 Task: Schedule a session for the yearly physical examination.
Action: Mouse moved to (85, 93)
Screenshot: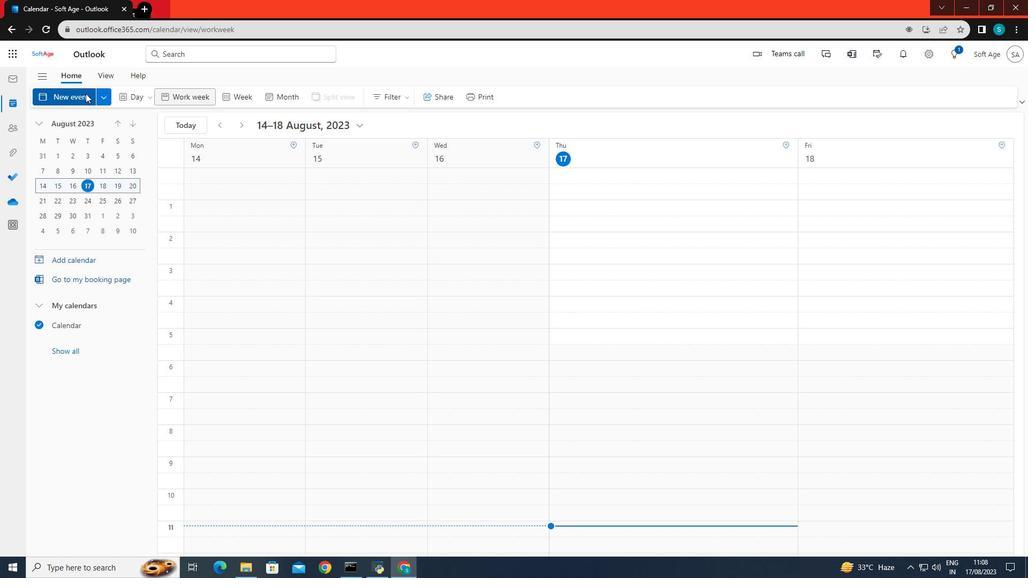 
Action: Mouse pressed left at (85, 93)
Screenshot: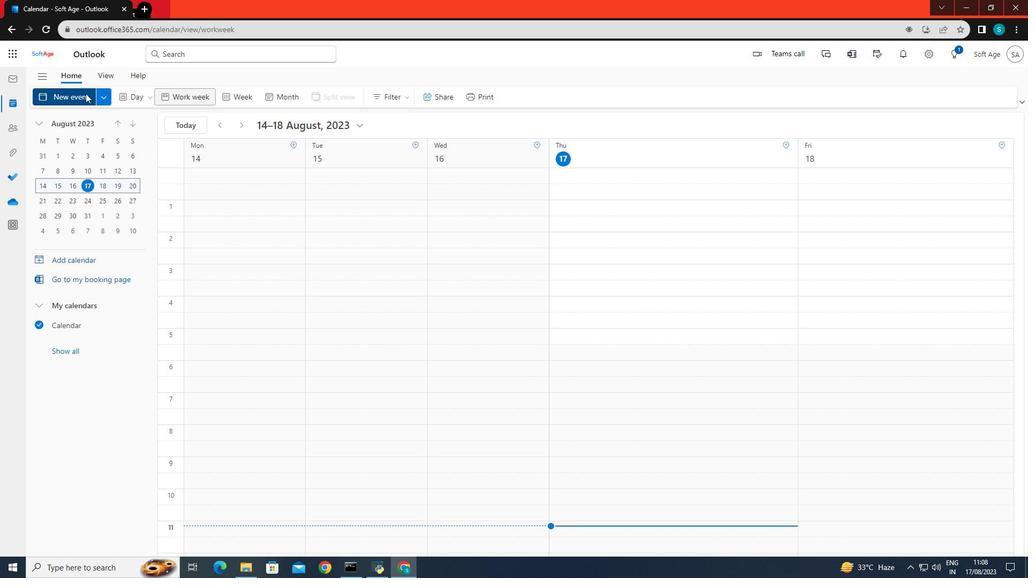 
Action: Mouse moved to (309, 165)
Screenshot: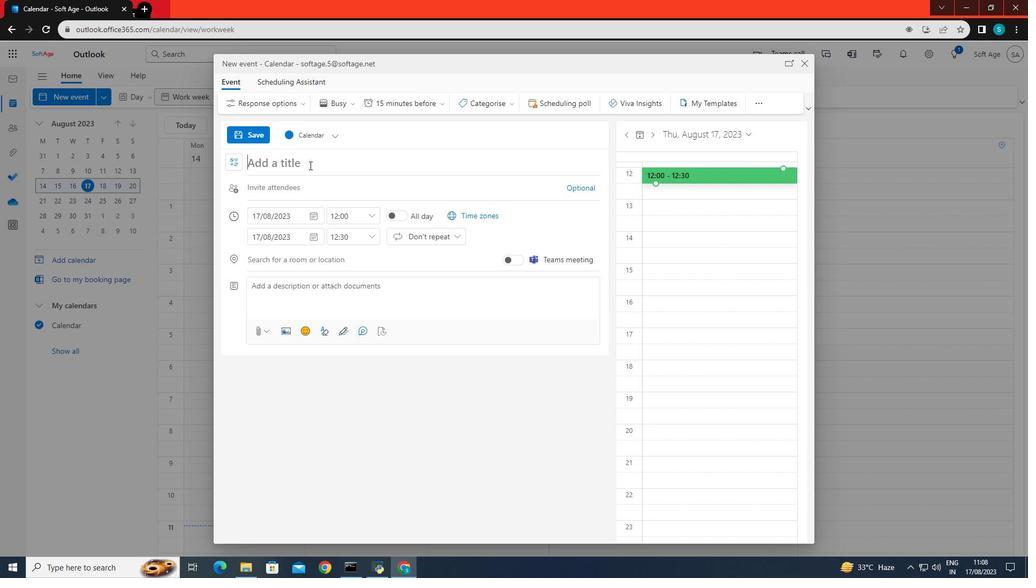 
Action: Mouse pressed left at (309, 165)
Screenshot: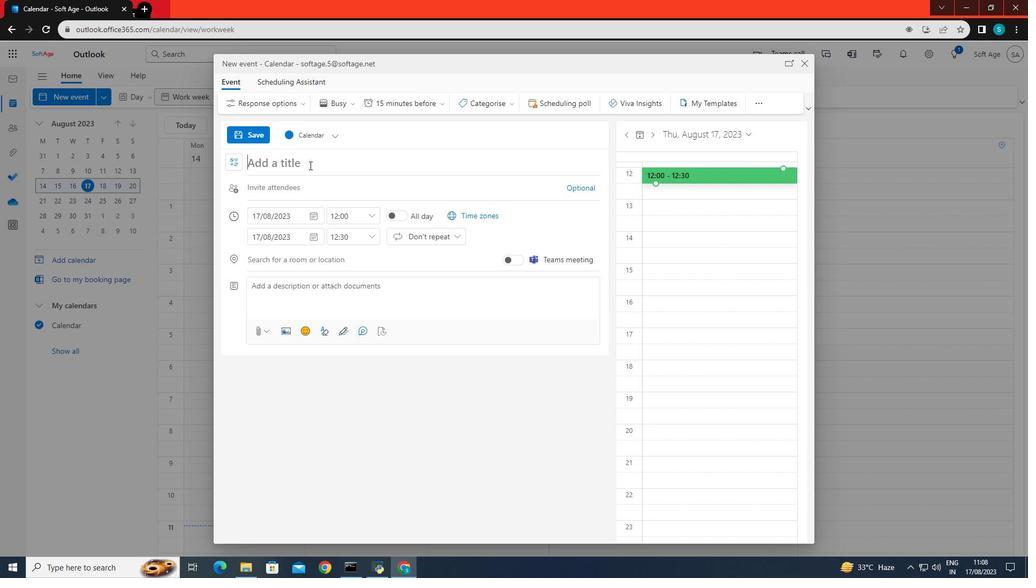
Action: Key pressed the<Key.space>yearly<Key.space>physical<Key.space>examing<Key.backspace>na<Key.backspace><Key.backspace>ation
Screenshot: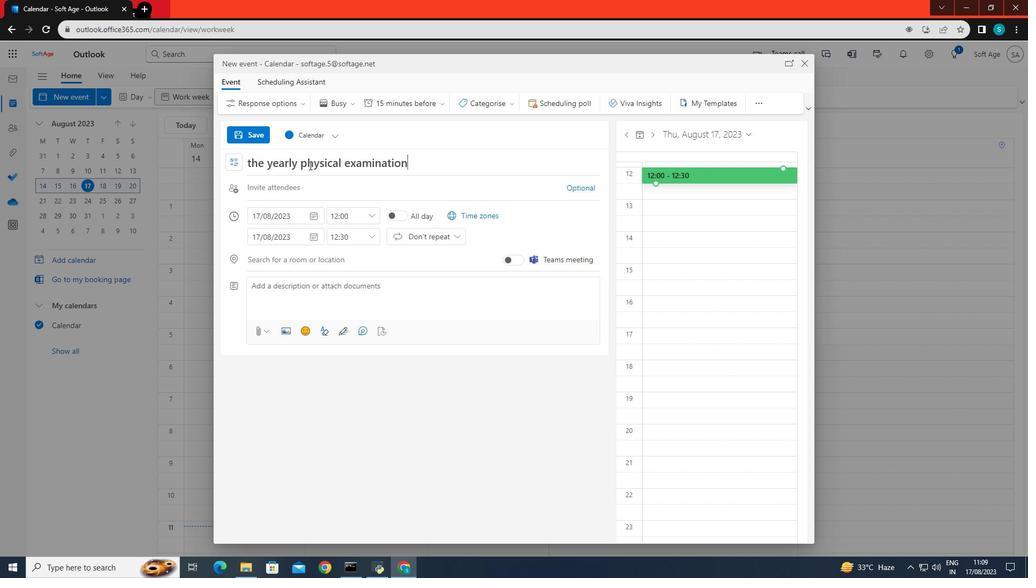 
Action: Mouse moved to (284, 285)
Screenshot: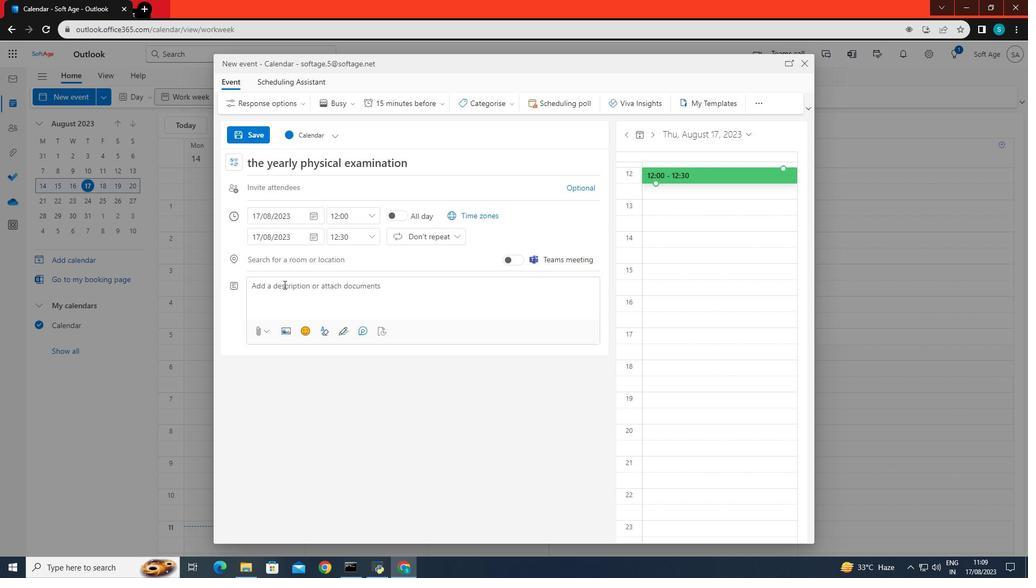 
Action: Mouse pressed left at (284, 285)
Screenshot: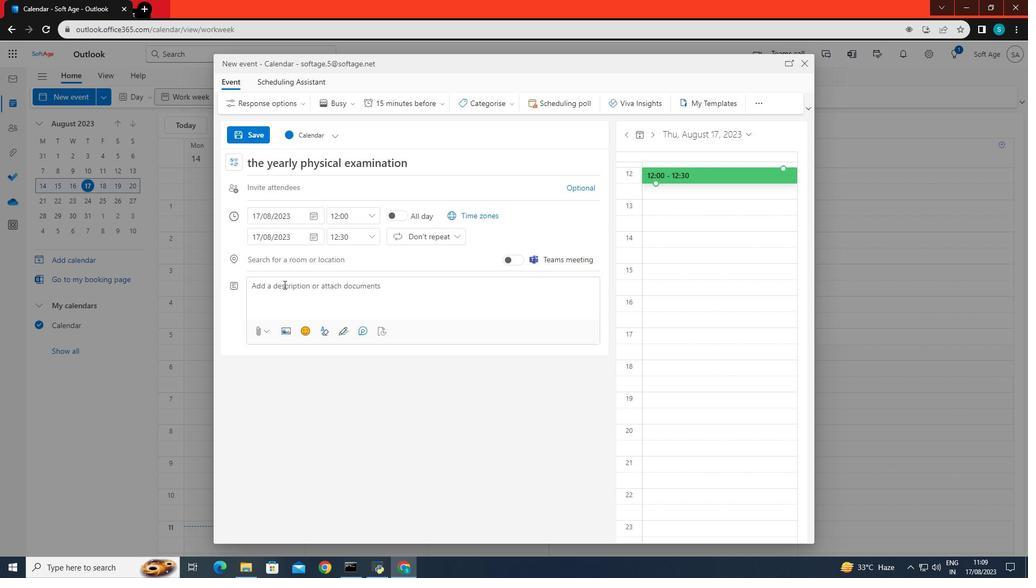 
Action: Key pressed a<Key.space>seesion<Key.space>for<Key.space><Key.backspace><Key.backspace><Key.backspace><Key.backspace><Key.backspace><Key.backspace><Key.backspace><Key.backspace><Key.backspace><Key.backspace>ssion<Key.space>for<Key.space>the<Key.space><Key.space>yearly<Key.space>phsical<Key.space>e<Key.backspace><Key.backspace><Key.backspace><Key.backspace><Key.backspace><Key.backspace><Key.backspace>ysical<Key.space>examination
Screenshot: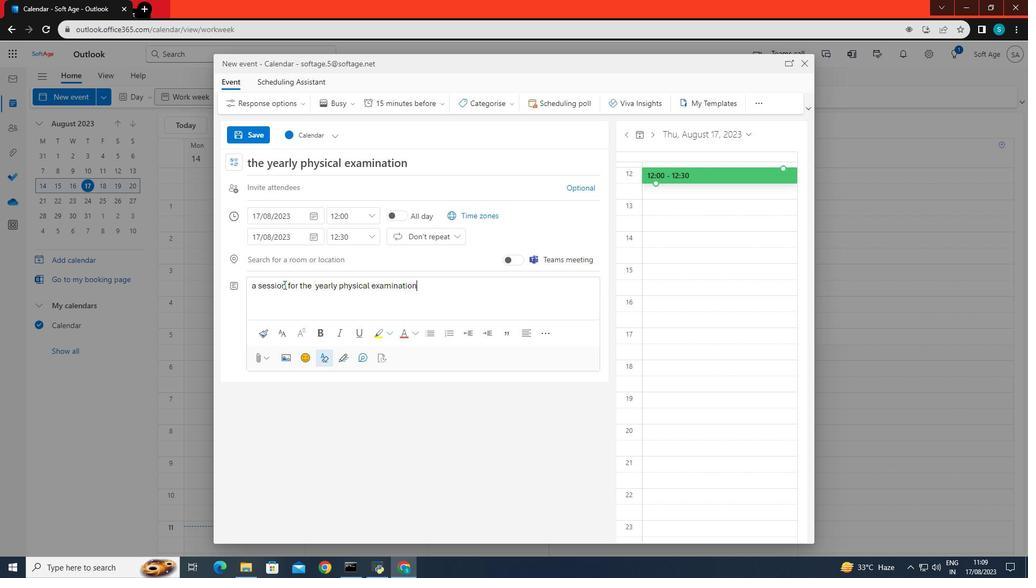 
Action: Mouse moved to (325, 281)
Screenshot: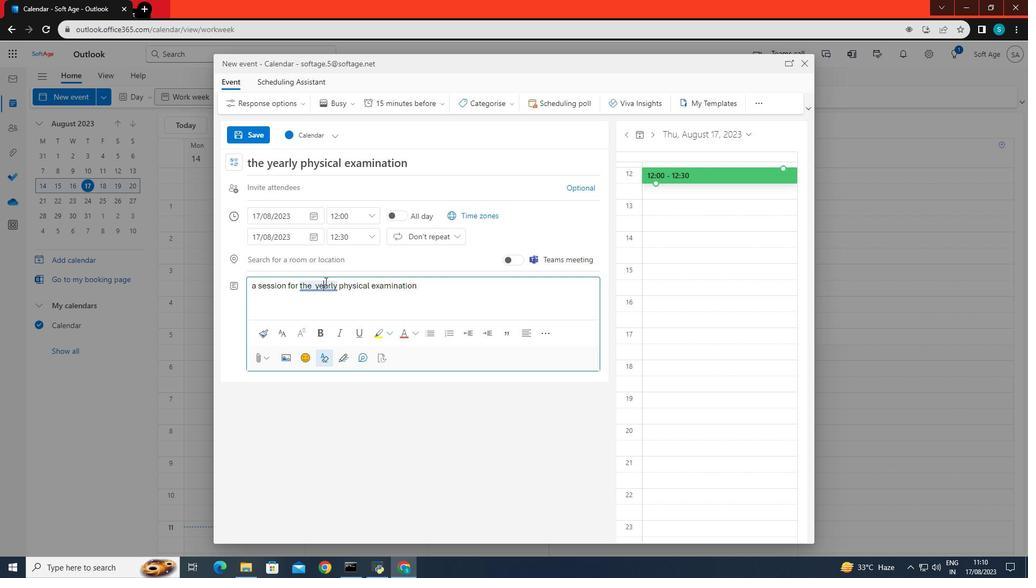 
Action: Mouse pressed right at (325, 281)
Screenshot: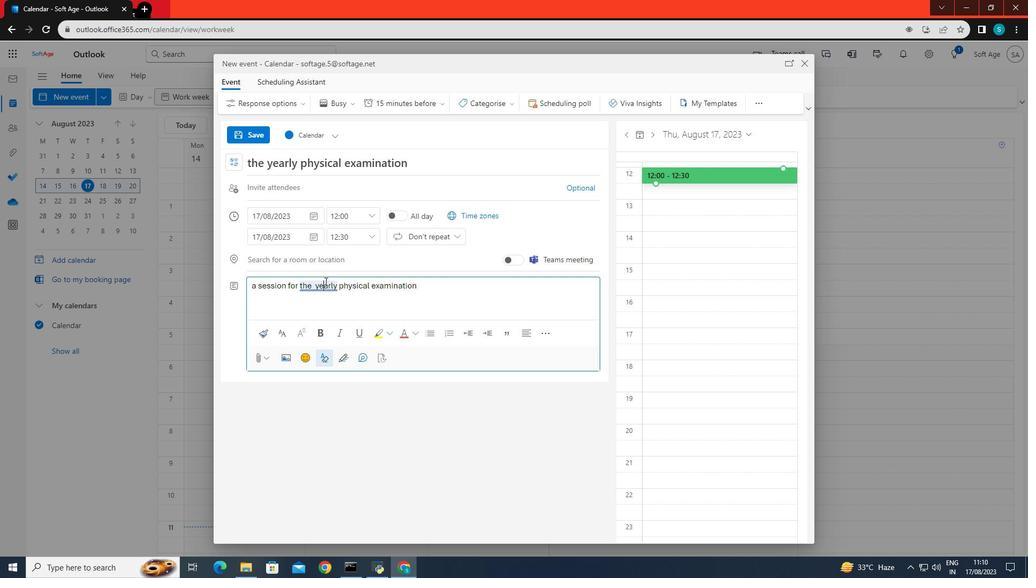 
Action: Mouse moved to (297, 310)
Screenshot: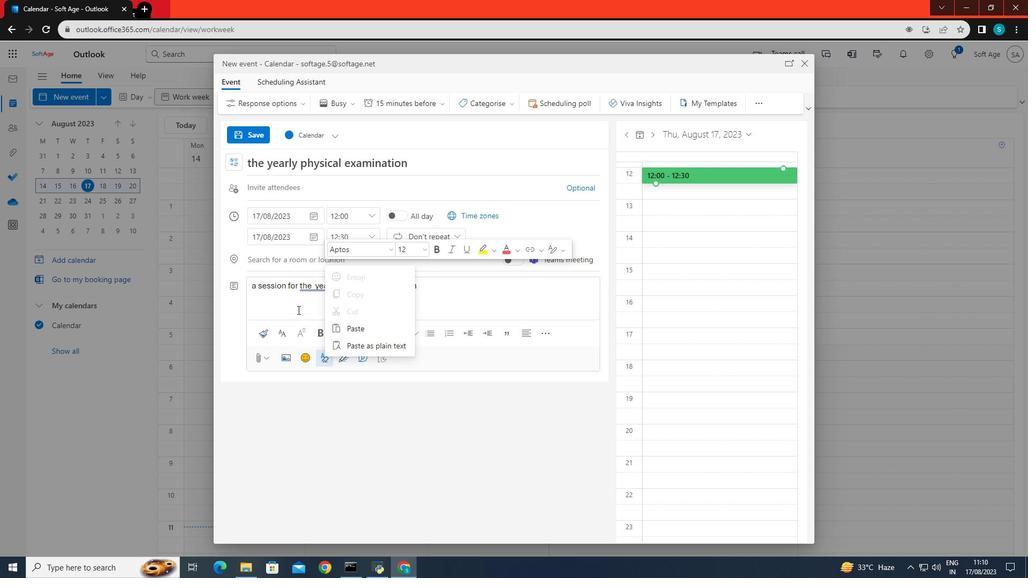 
Action: Mouse pressed left at (297, 310)
Screenshot: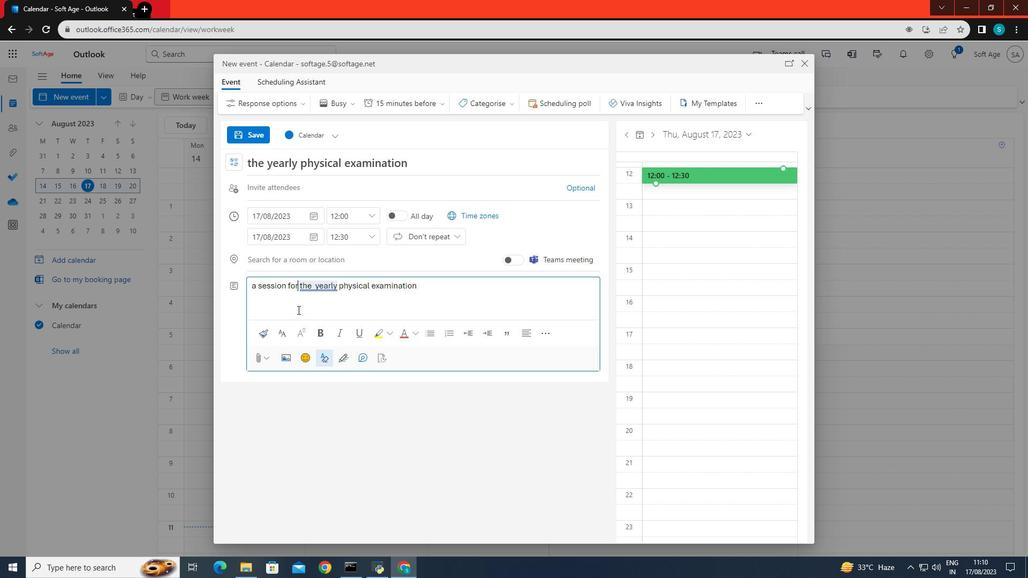
Action: Mouse moved to (316, 287)
Screenshot: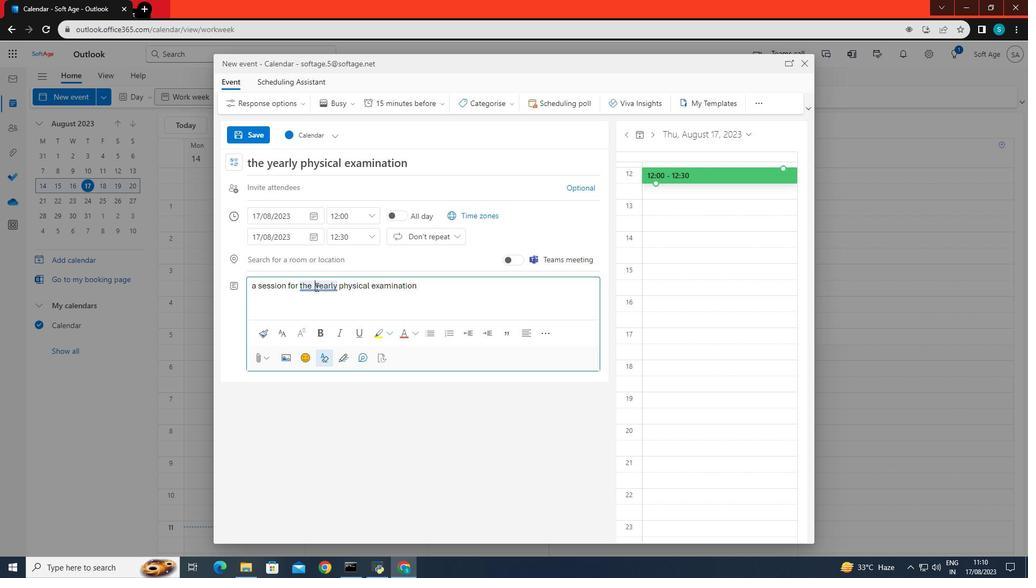 
Action: Mouse pressed left at (316, 287)
Screenshot: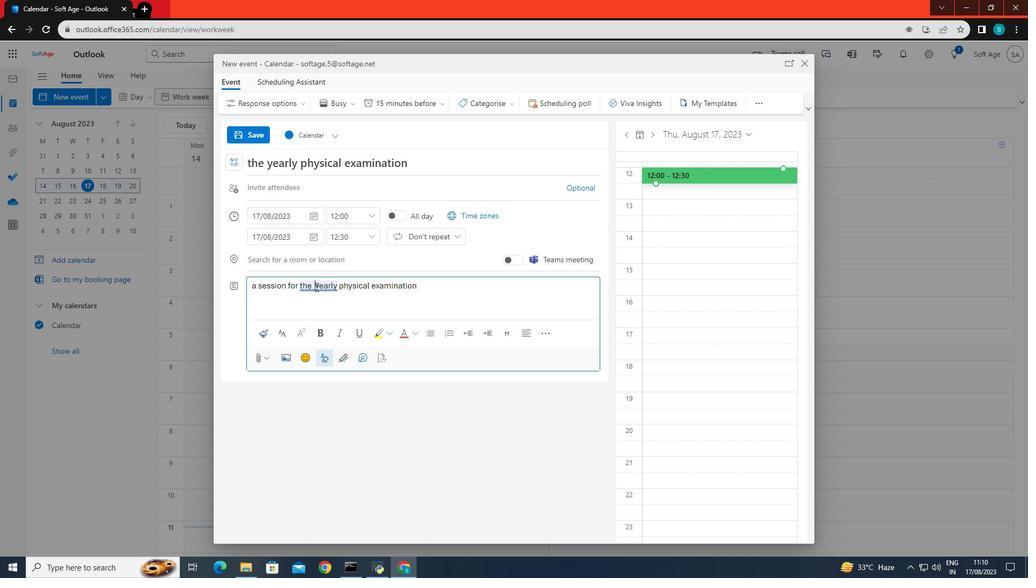 
Action: Mouse moved to (317, 288)
Screenshot: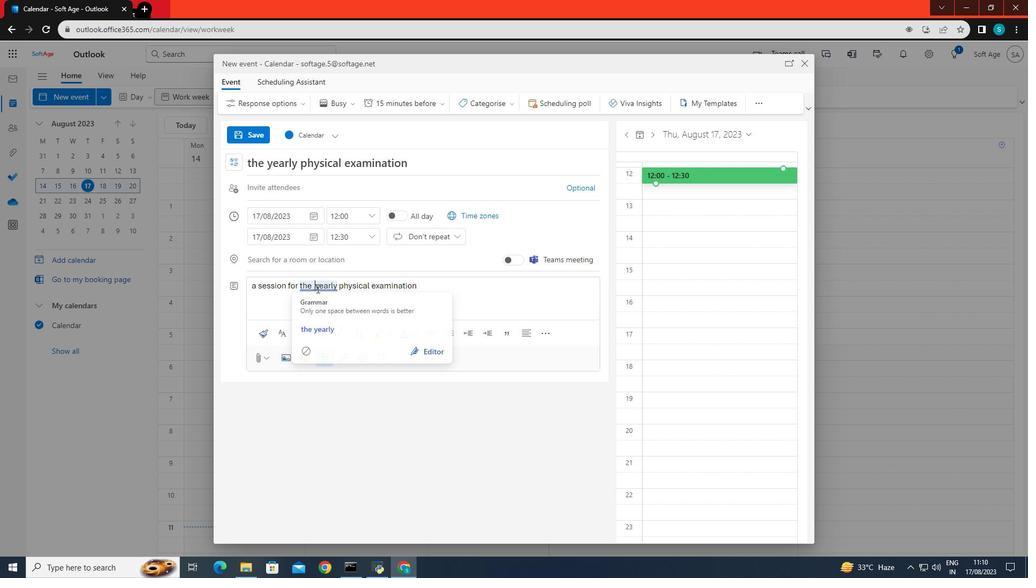 
Action: Key pressed <Key.backspace><Key.backspace><Key.backspace><Key.backspace><Key.backspace>the<Key.space>
Screenshot: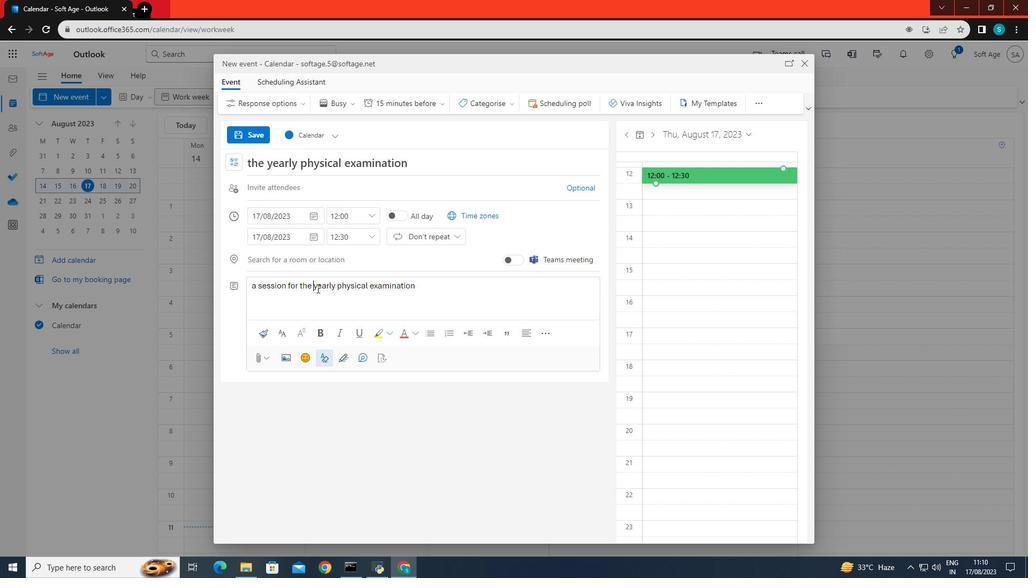
Action: Mouse moved to (432, 293)
Screenshot: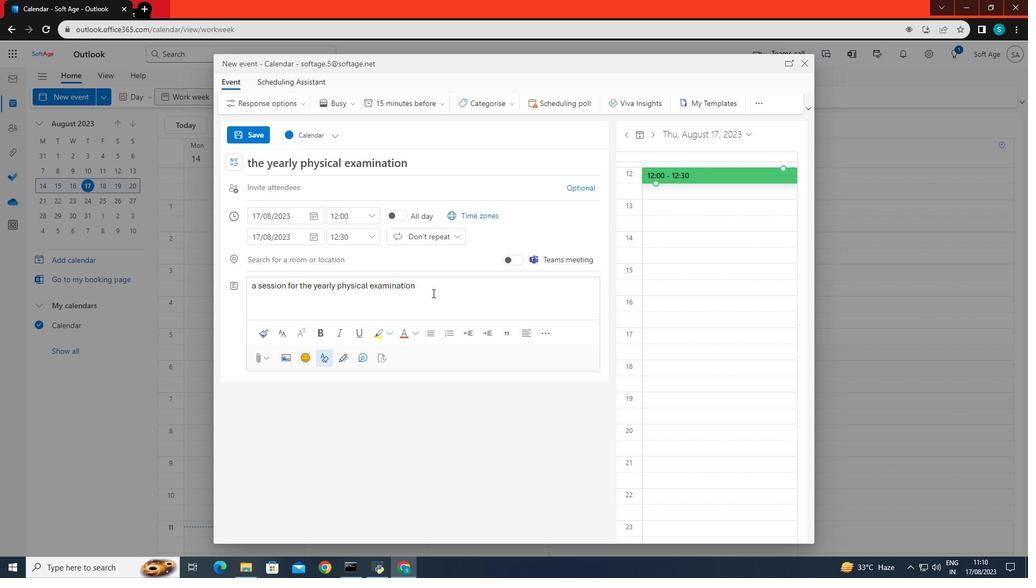
Action: Mouse pressed left at (432, 293)
Screenshot: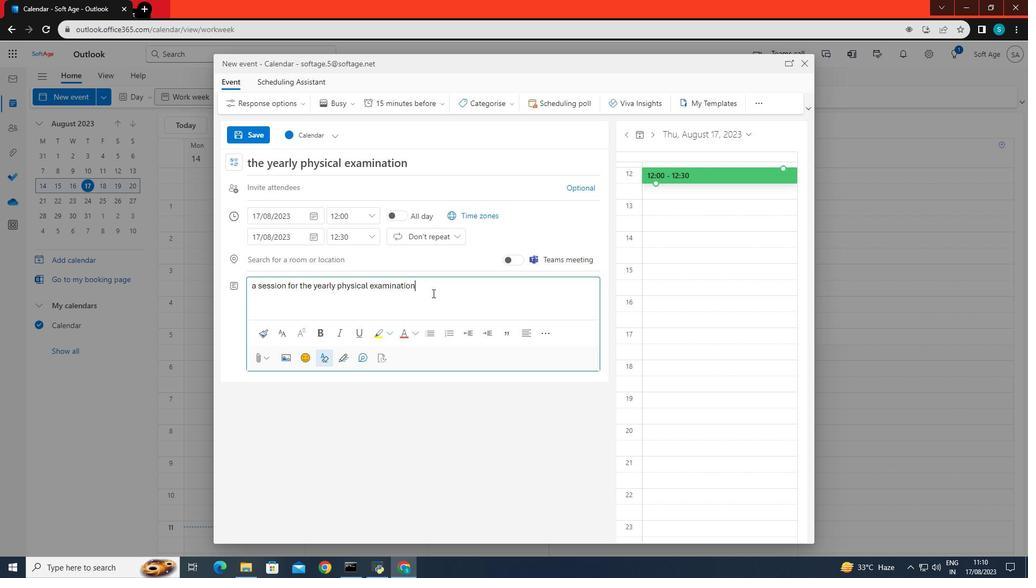 
Action: Mouse moved to (439, 242)
Screenshot: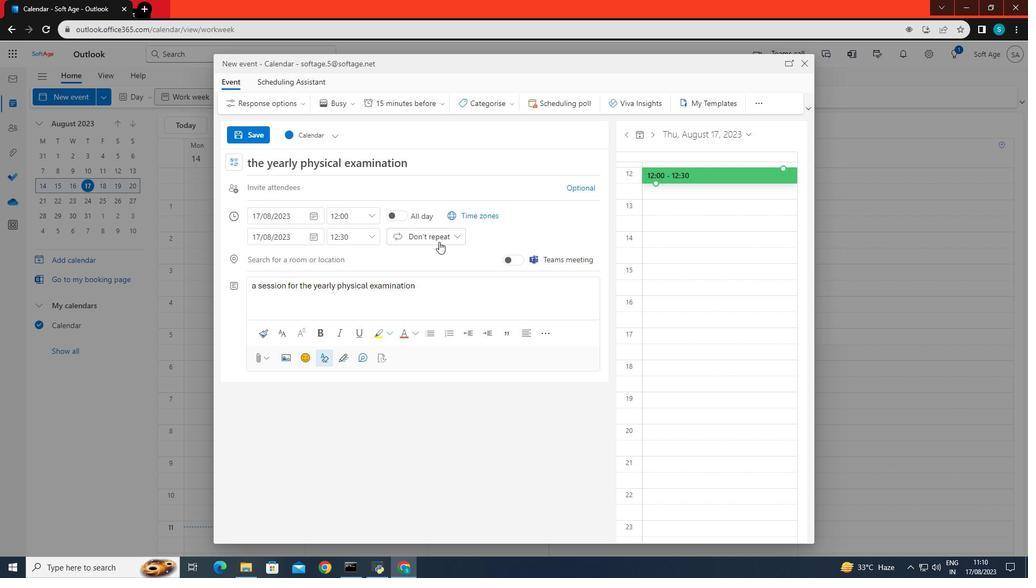 
Action: Mouse pressed left at (439, 242)
Screenshot: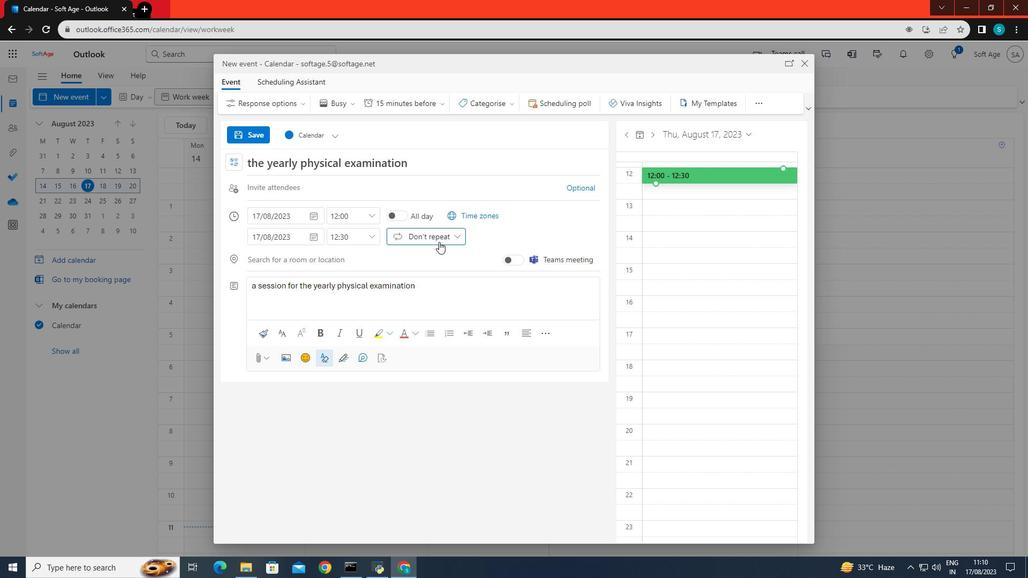 
Action: Mouse moved to (434, 293)
Screenshot: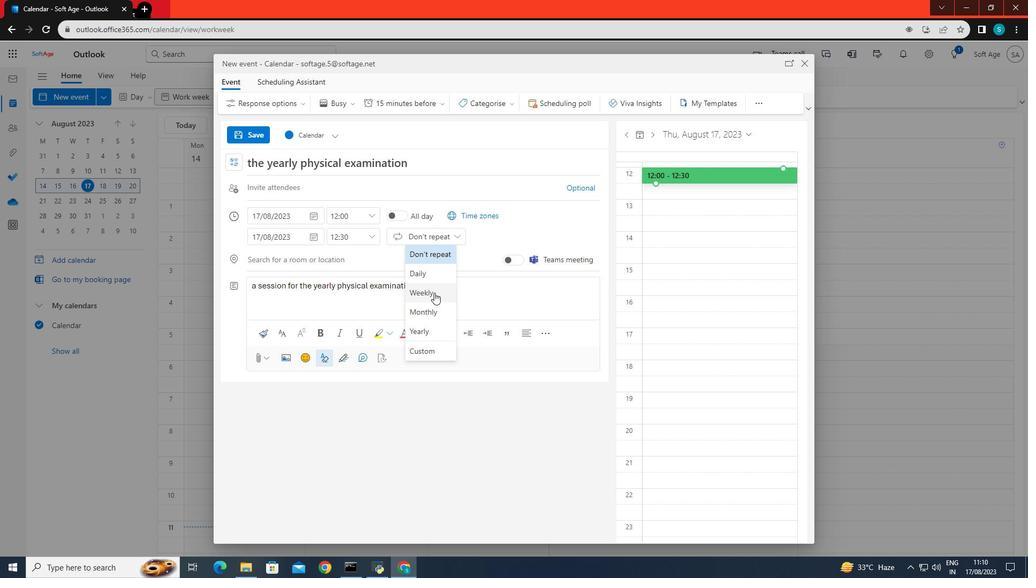 
Action: Mouse pressed left at (434, 293)
Screenshot: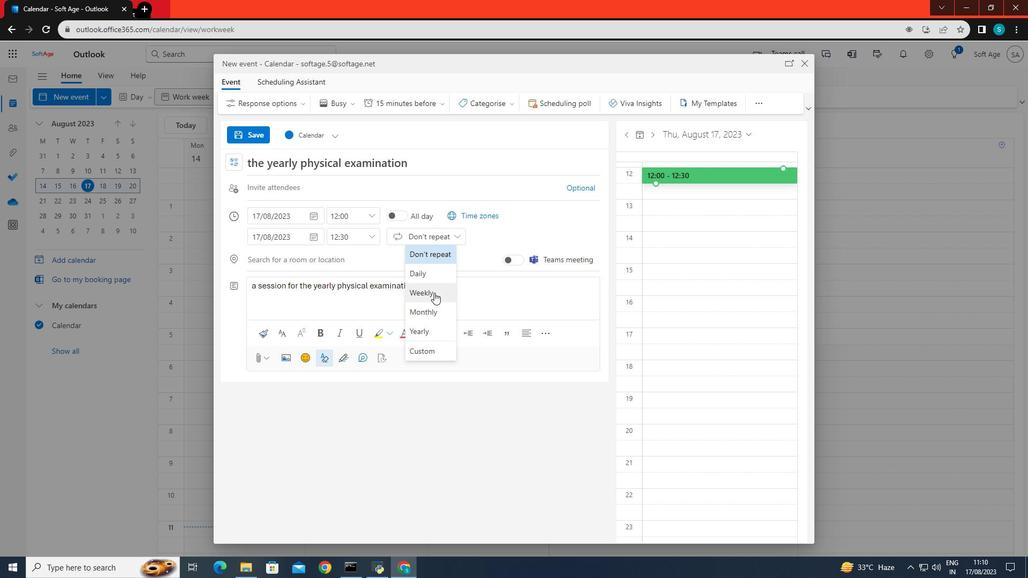 
Action: Mouse moved to (538, 311)
Screenshot: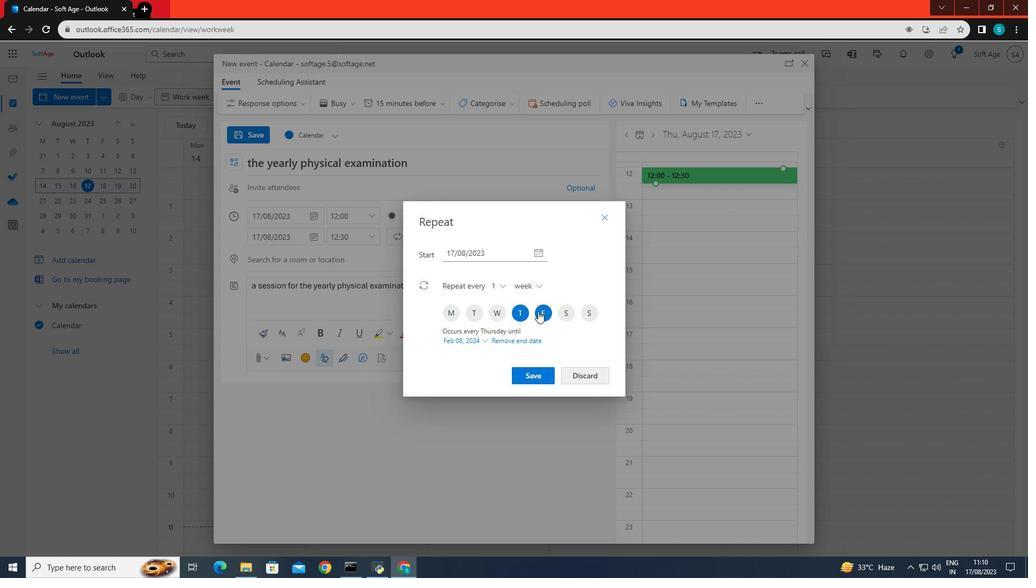 
Action: Mouse pressed left at (538, 311)
Screenshot: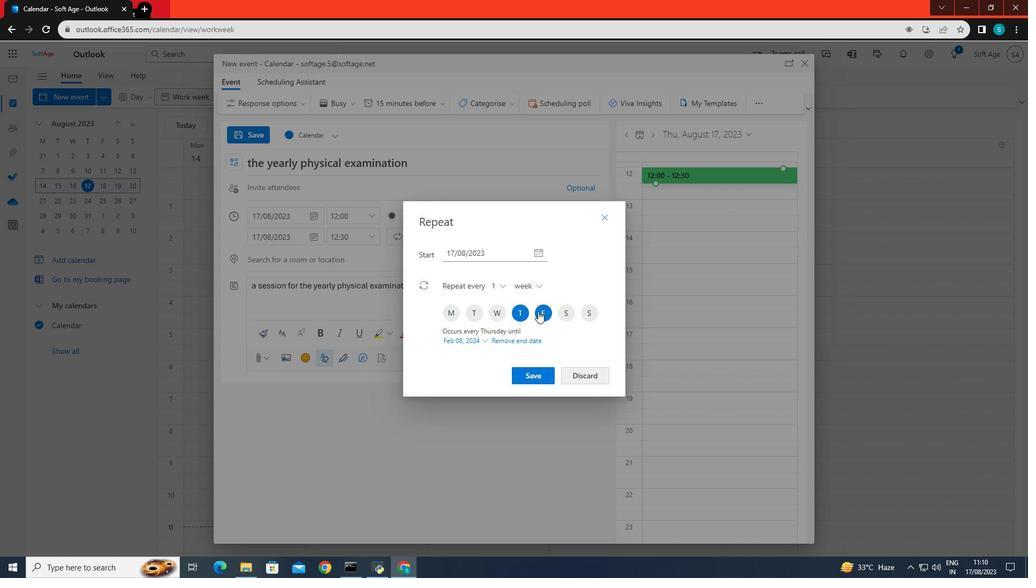 
Action: Mouse moved to (517, 311)
Screenshot: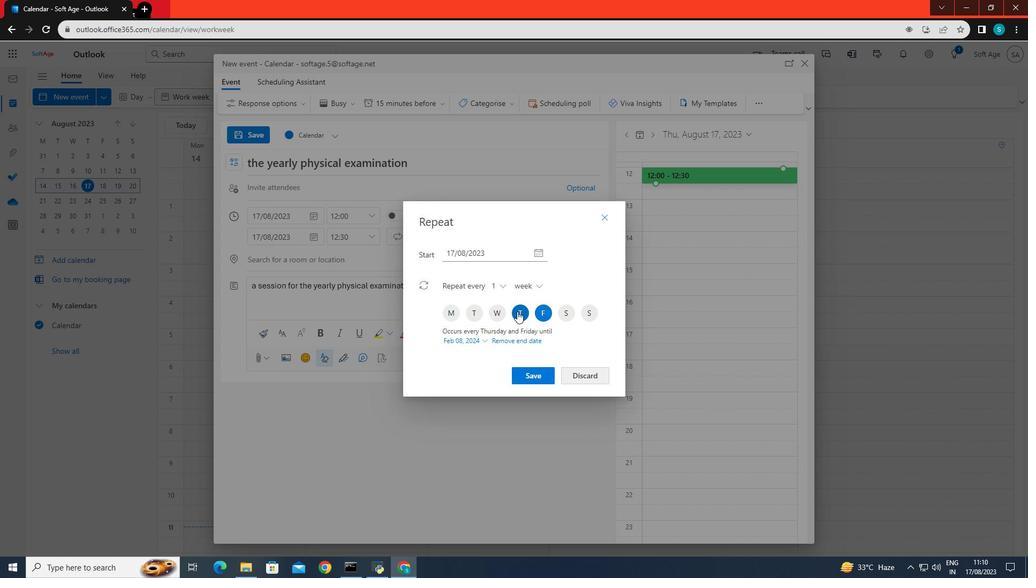 
Action: Mouse pressed left at (517, 311)
Screenshot: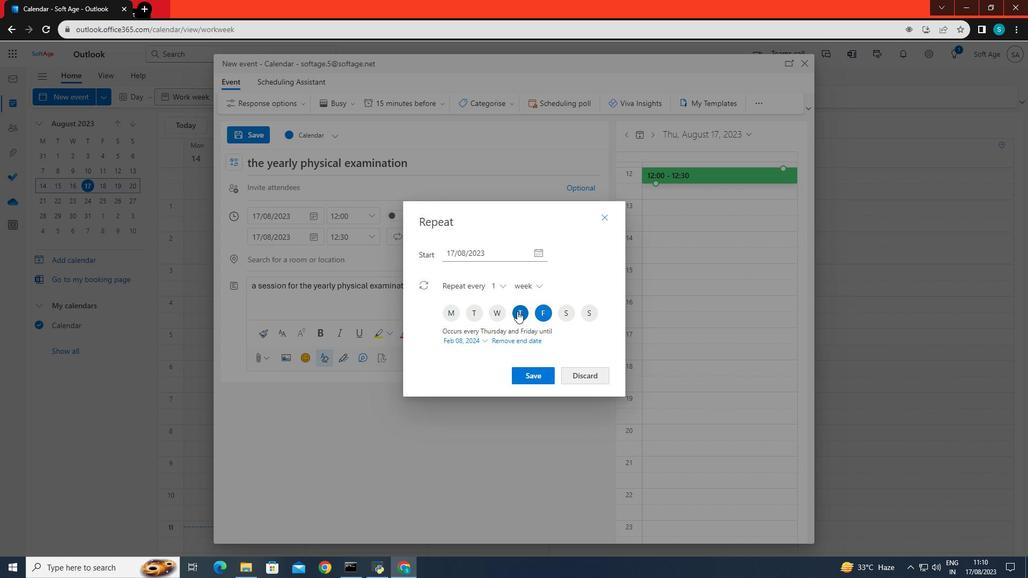 
Action: Mouse moved to (538, 374)
Screenshot: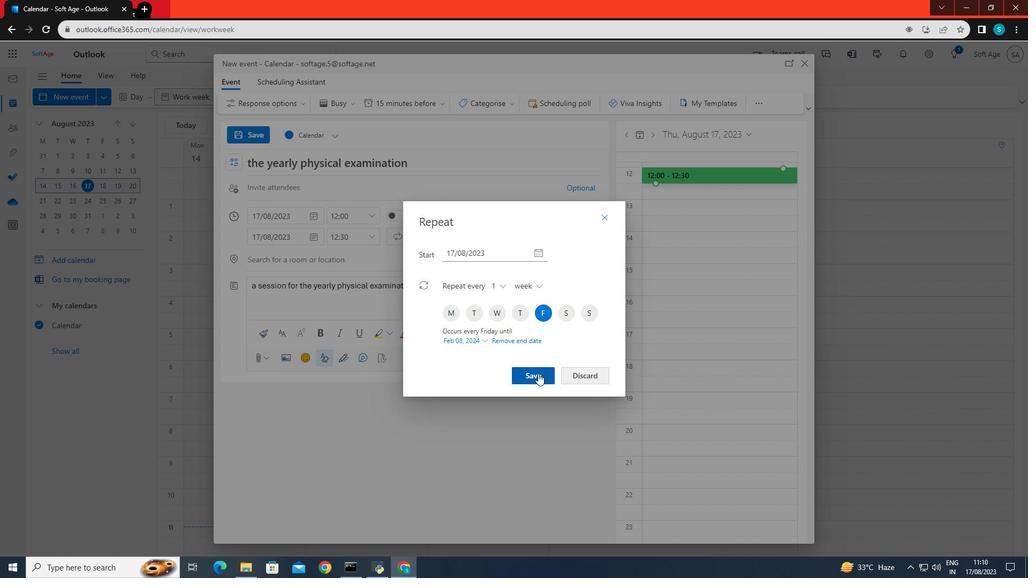 
Action: Mouse pressed left at (538, 374)
Screenshot: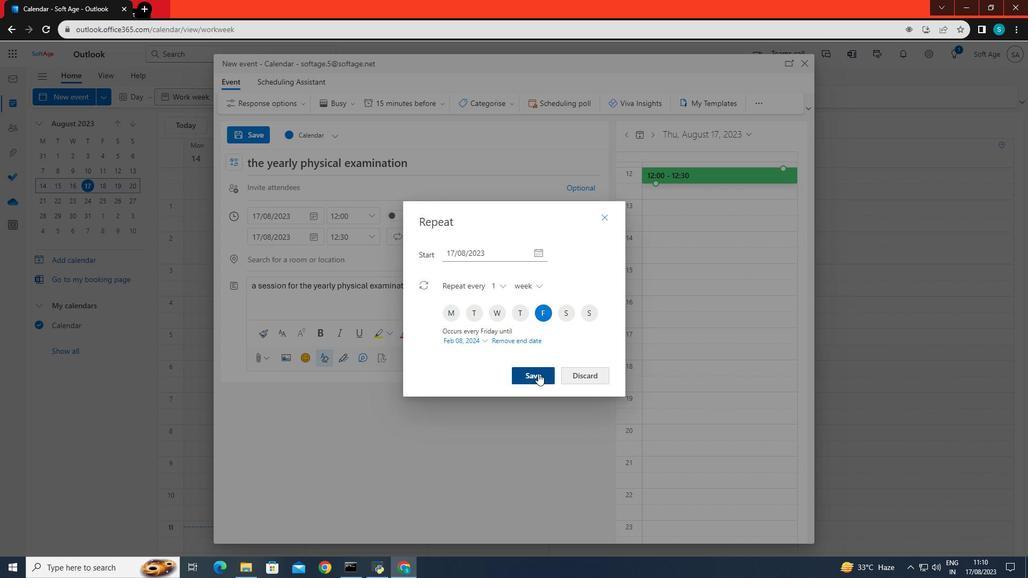 
Action: Mouse moved to (258, 135)
Screenshot: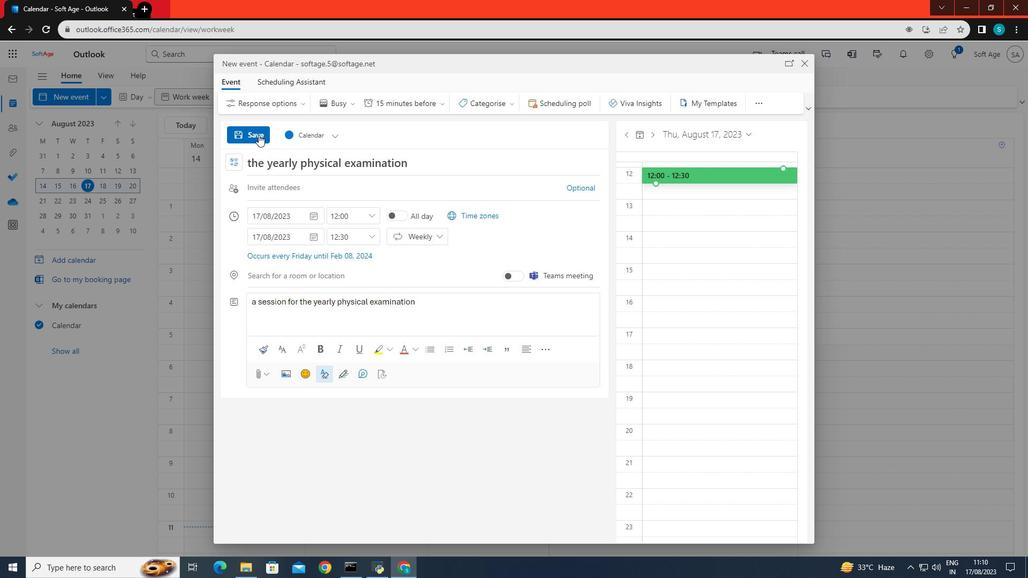 
Action: Mouse pressed left at (258, 135)
Screenshot: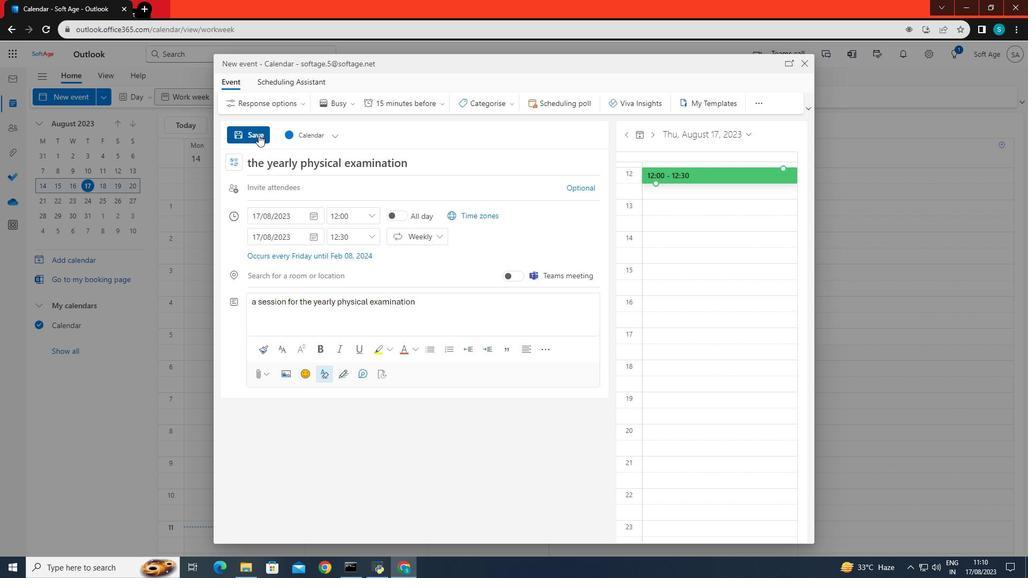 
